 Task: Create a due date automation trigger when advanced on, on the tuesday before a card is due add dates due this week at 11:00 AM.
Action: Mouse moved to (1090, 89)
Screenshot: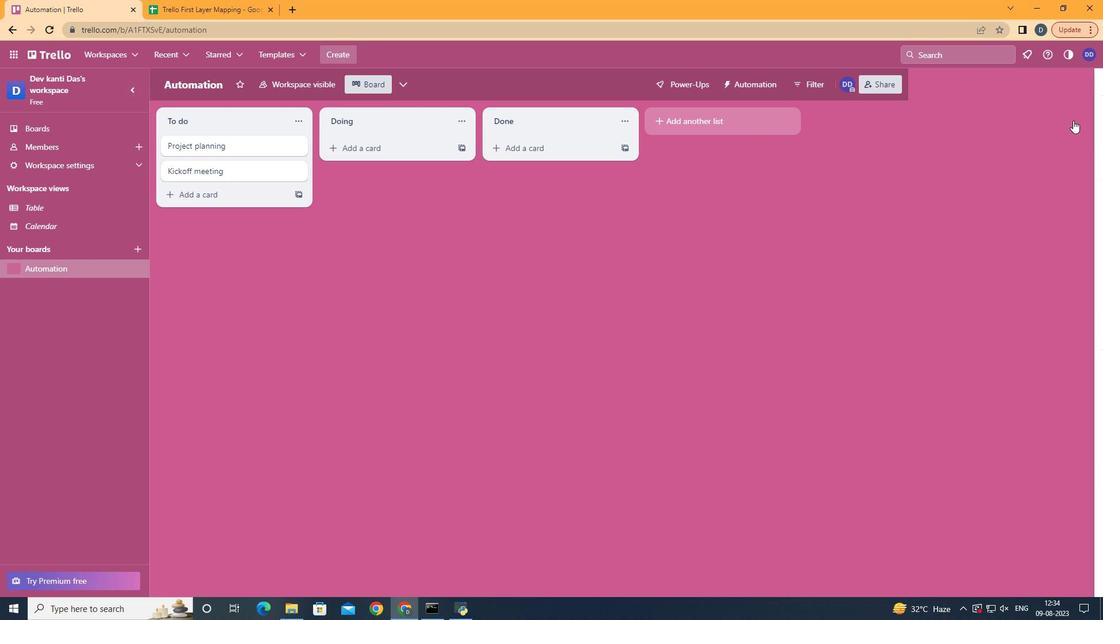 
Action: Mouse pressed left at (1090, 89)
Screenshot: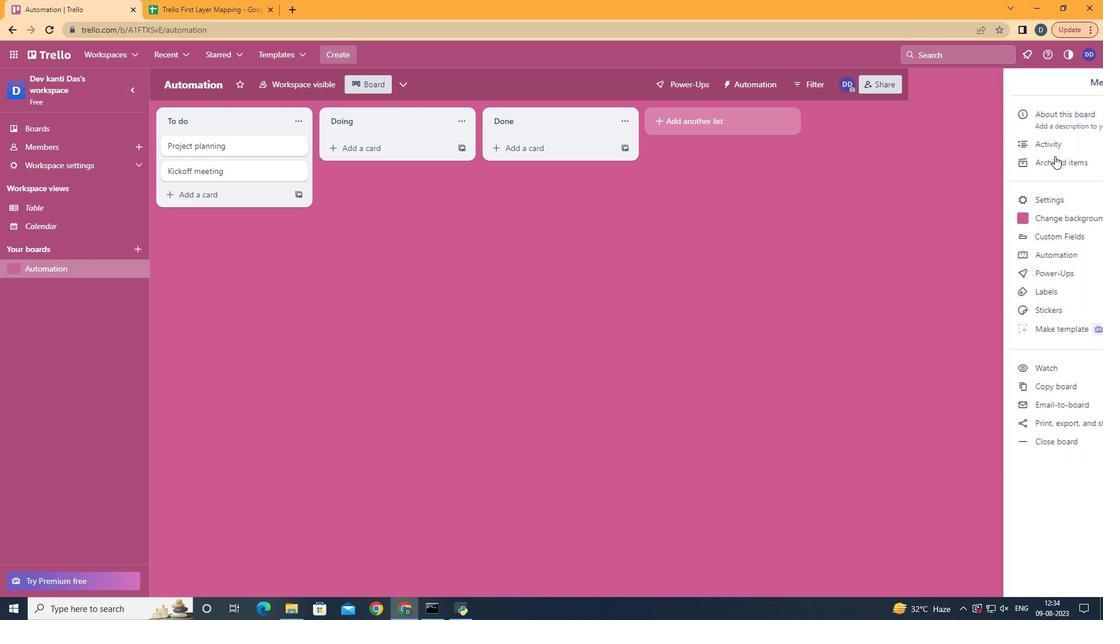 
Action: Mouse moved to (961, 255)
Screenshot: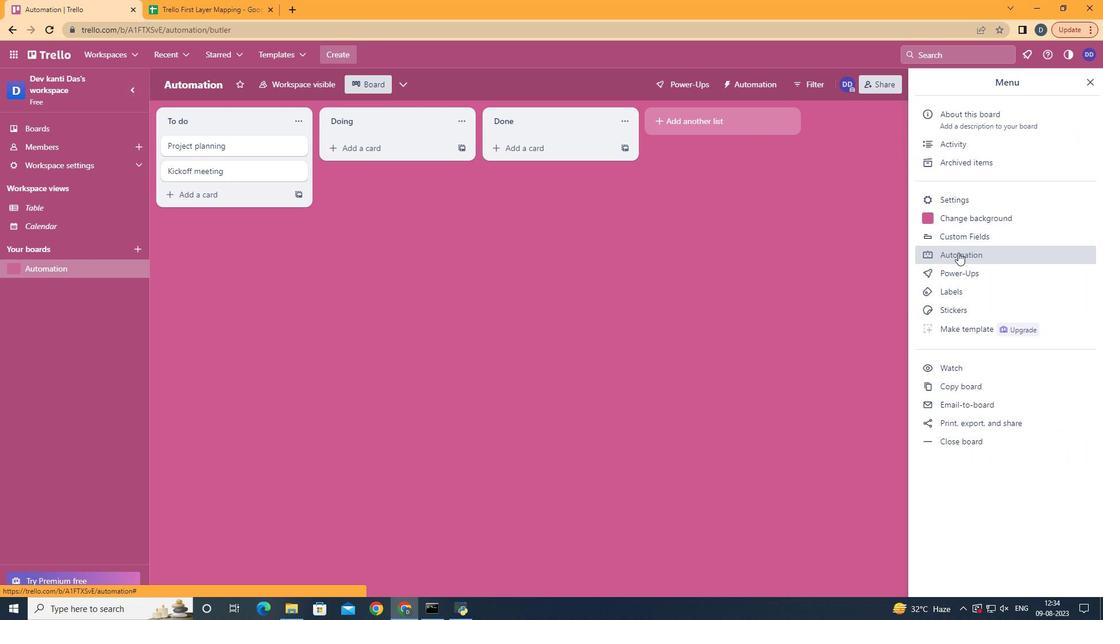 
Action: Mouse pressed left at (961, 255)
Screenshot: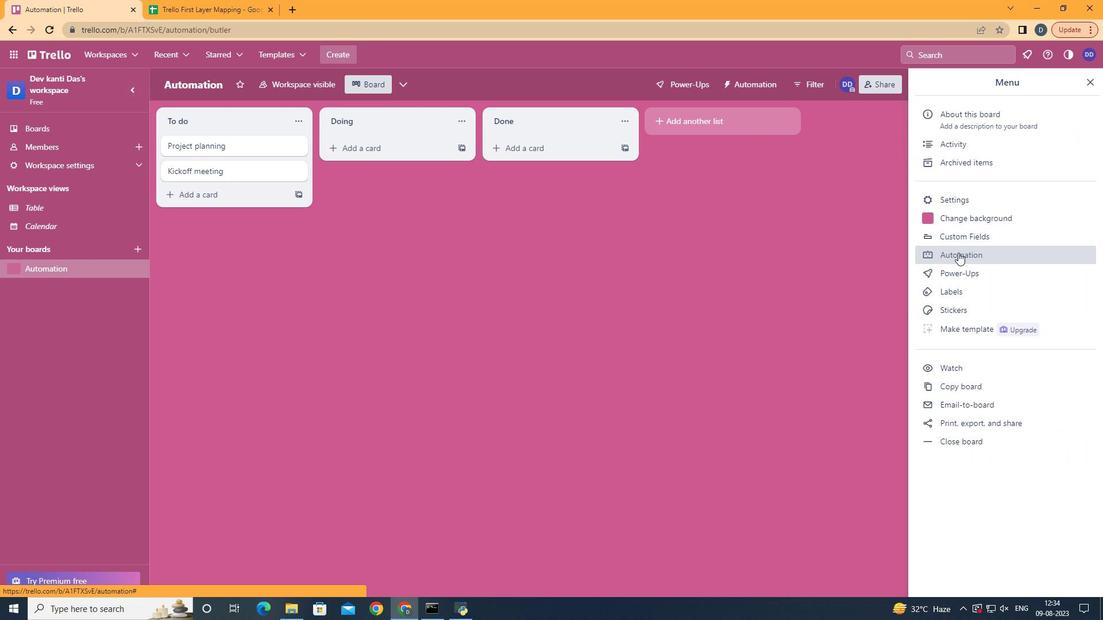 
Action: Mouse moved to (204, 230)
Screenshot: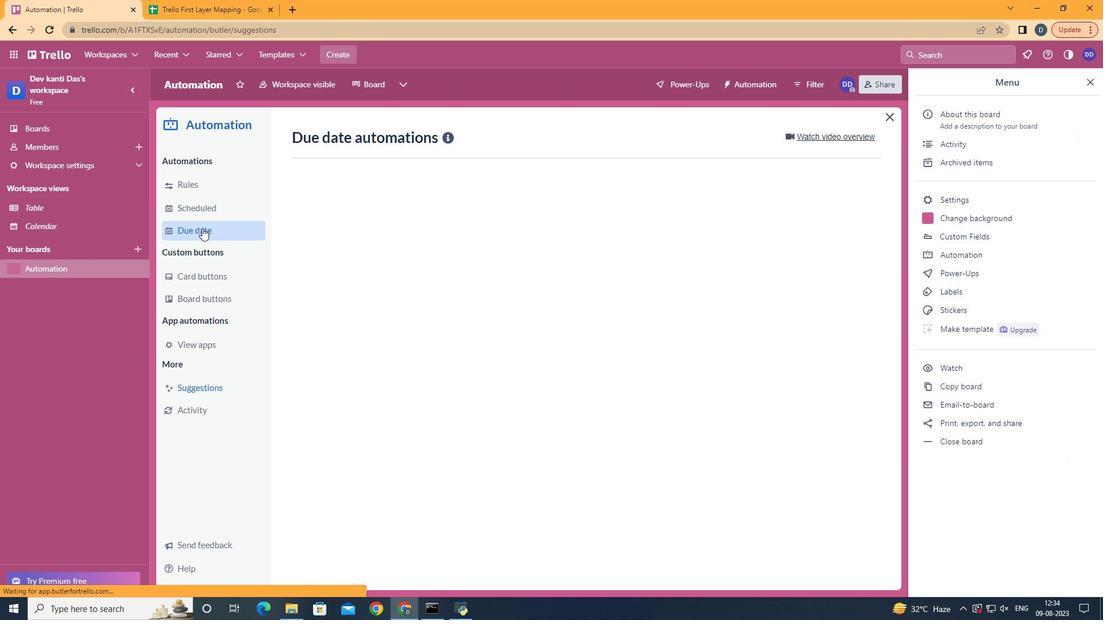 
Action: Mouse pressed left at (204, 230)
Screenshot: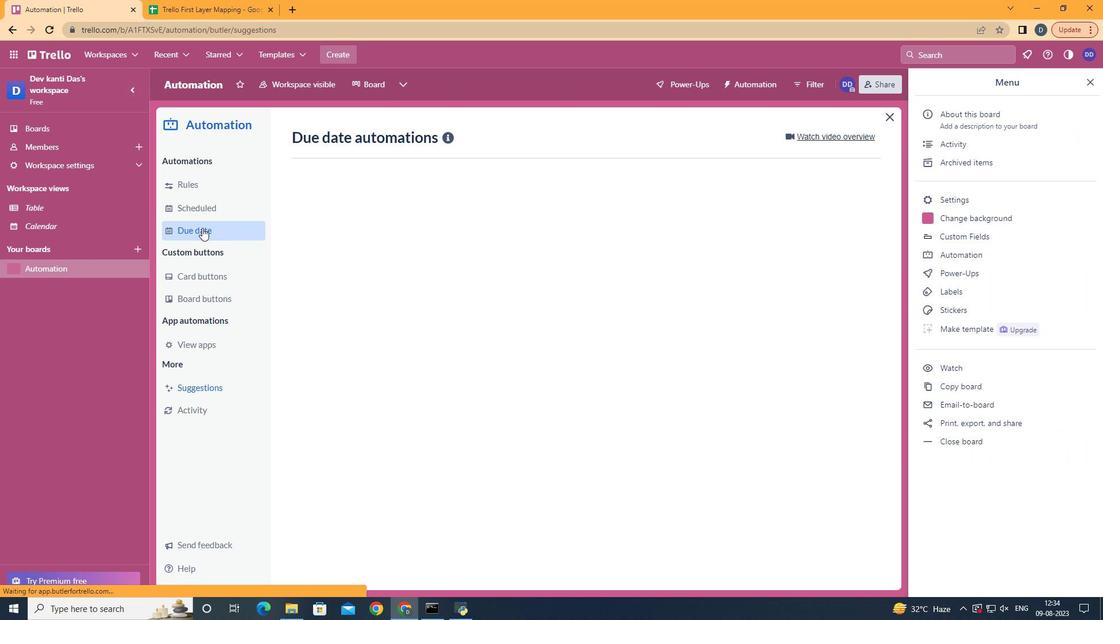 
Action: Mouse moved to (805, 137)
Screenshot: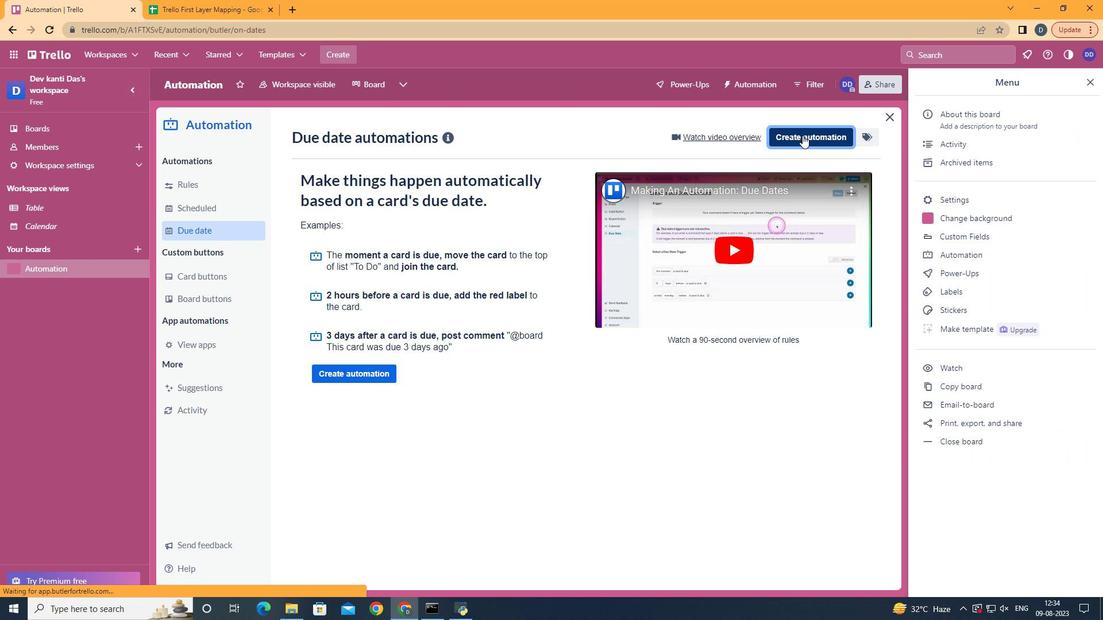 
Action: Mouse pressed left at (805, 137)
Screenshot: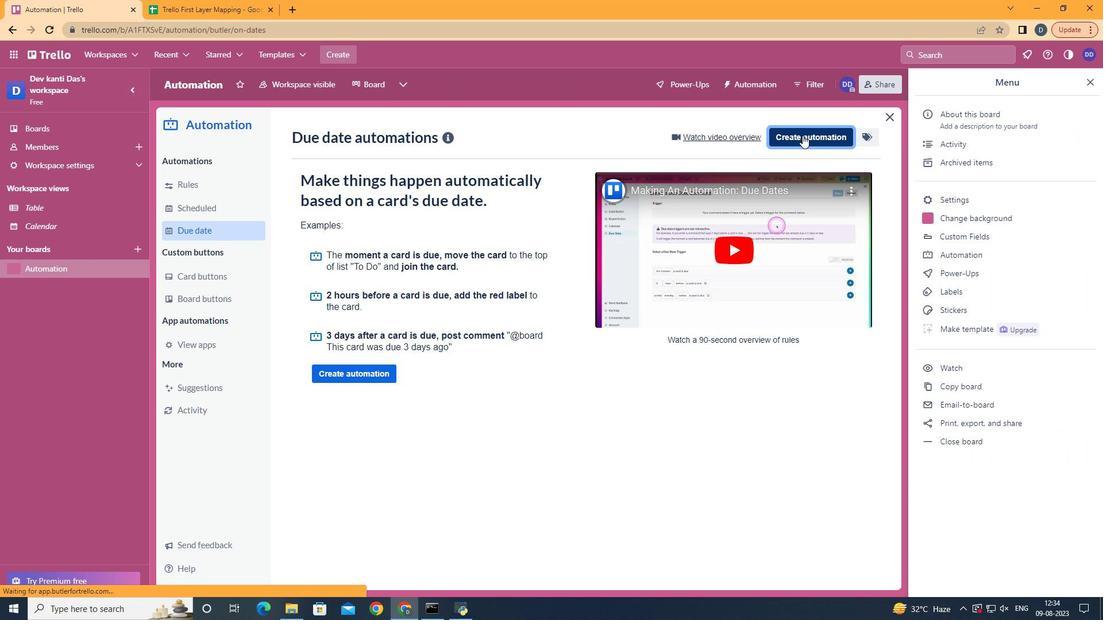 
Action: Mouse moved to (620, 248)
Screenshot: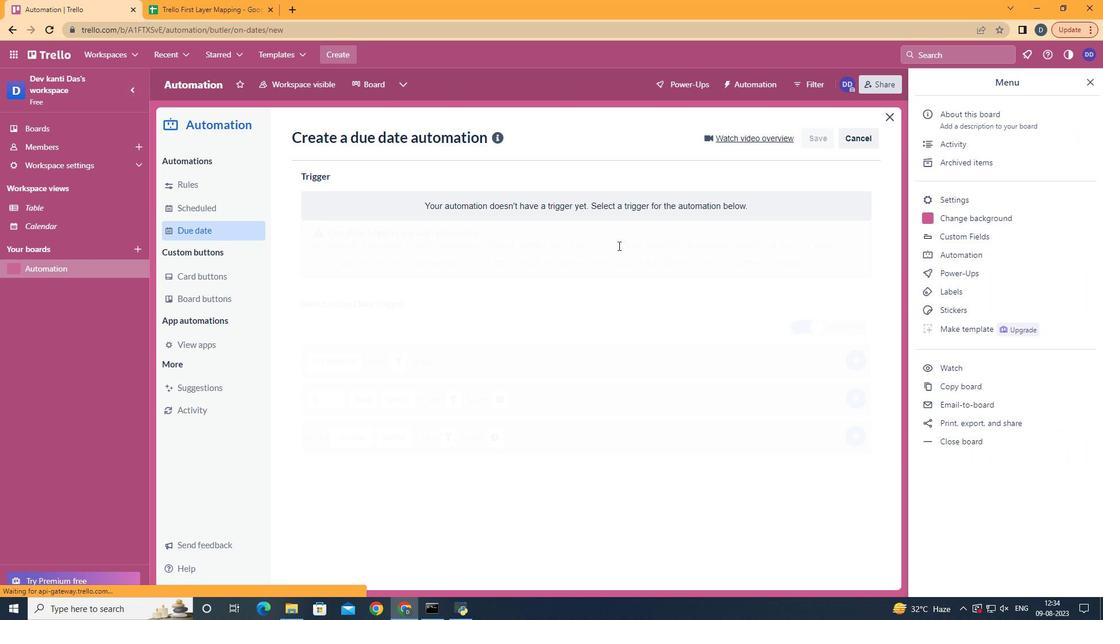 
Action: Mouse pressed left at (620, 248)
Screenshot: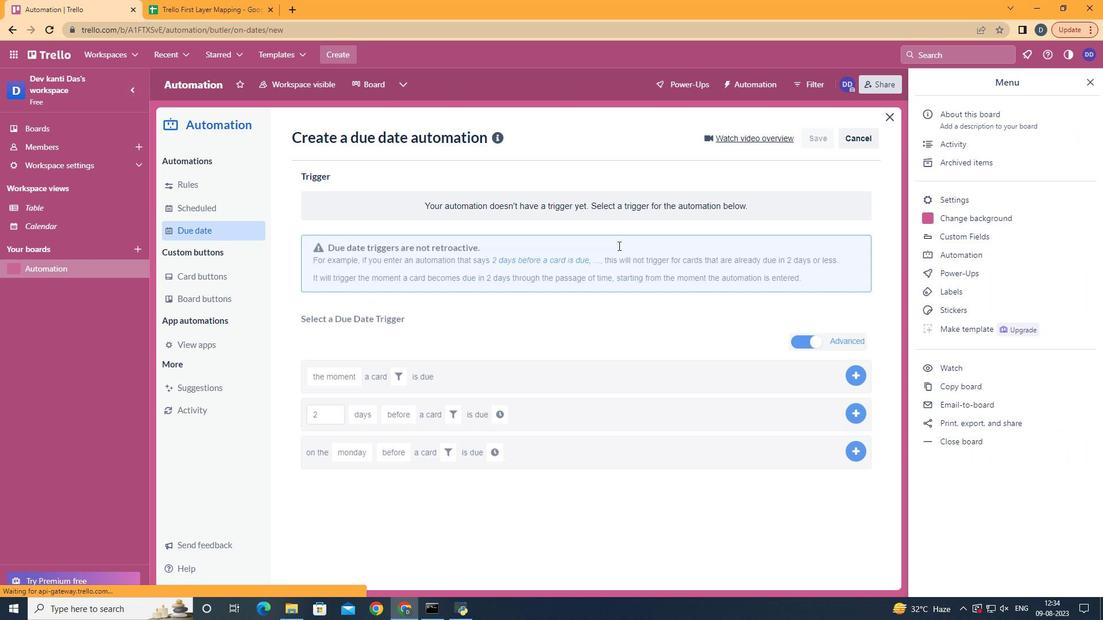 
Action: Mouse moved to (378, 327)
Screenshot: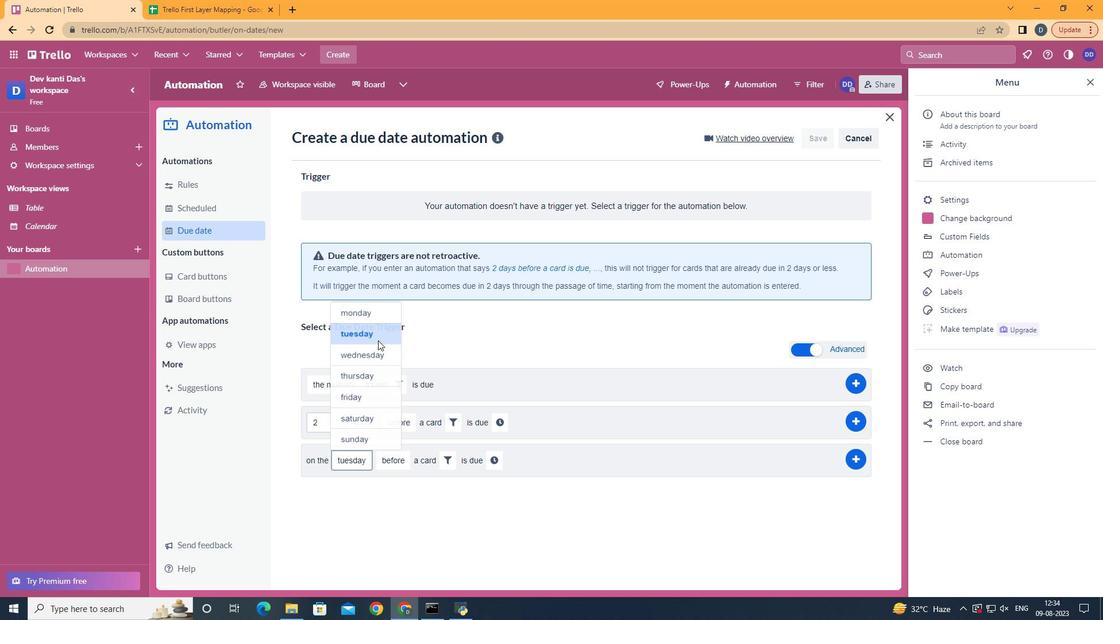 
Action: Mouse pressed left at (378, 327)
Screenshot: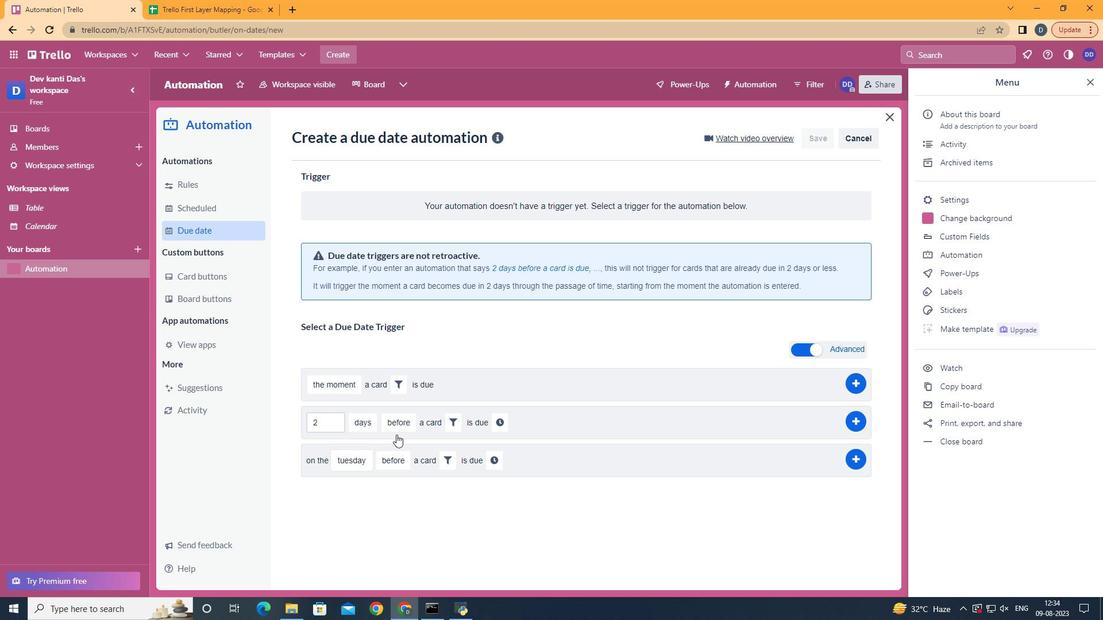 
Action: Mouse moved to (405, 484)
Screenshot: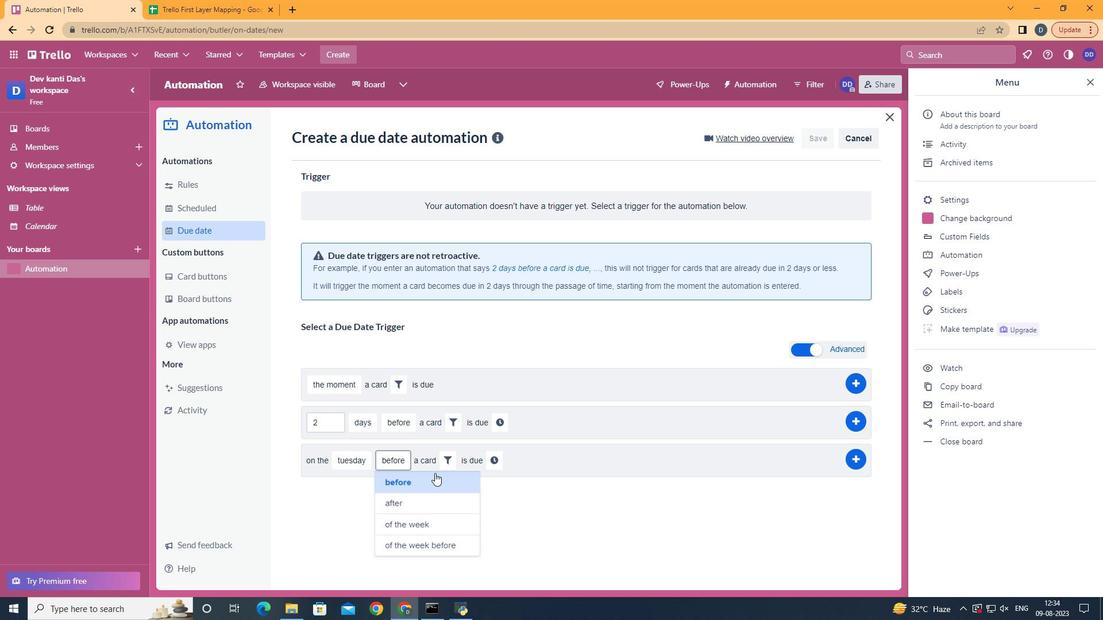 
Action: Mouse pressed left at (405, 484)
Screenshot: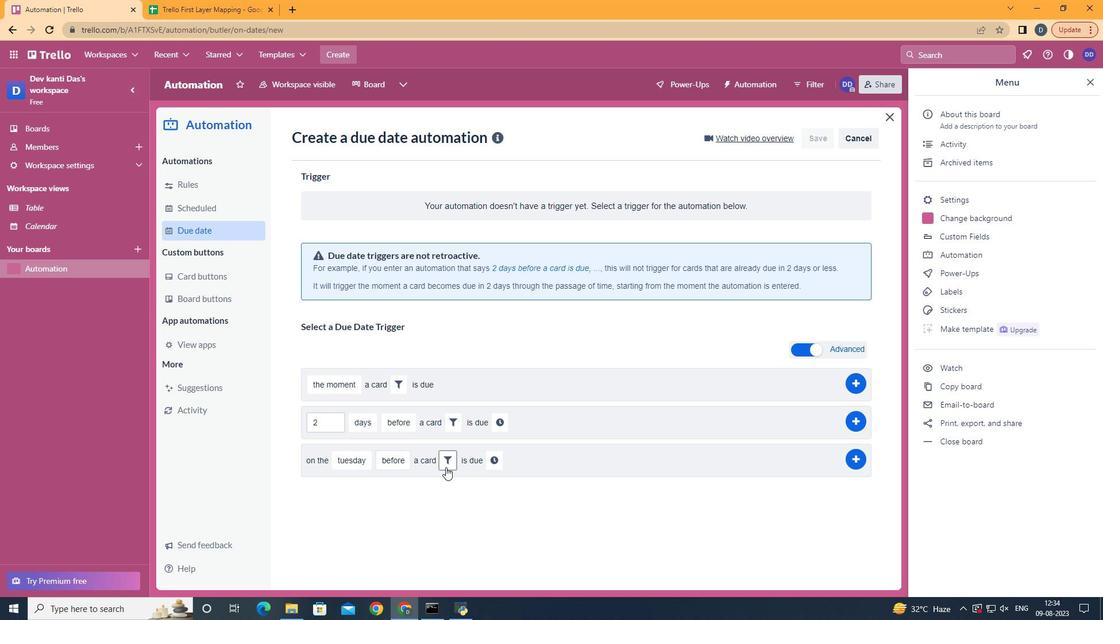 
Action: Mouse moved to (451, 466)
Screenshot: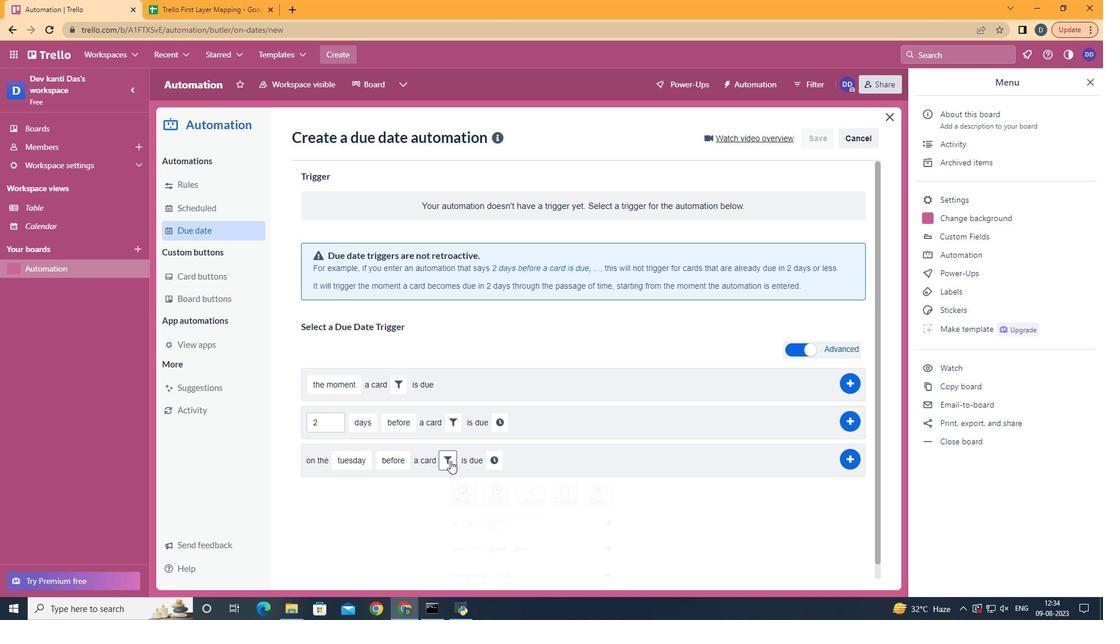 
Action: Mouse pressed left at (451, 466)
Screenshot: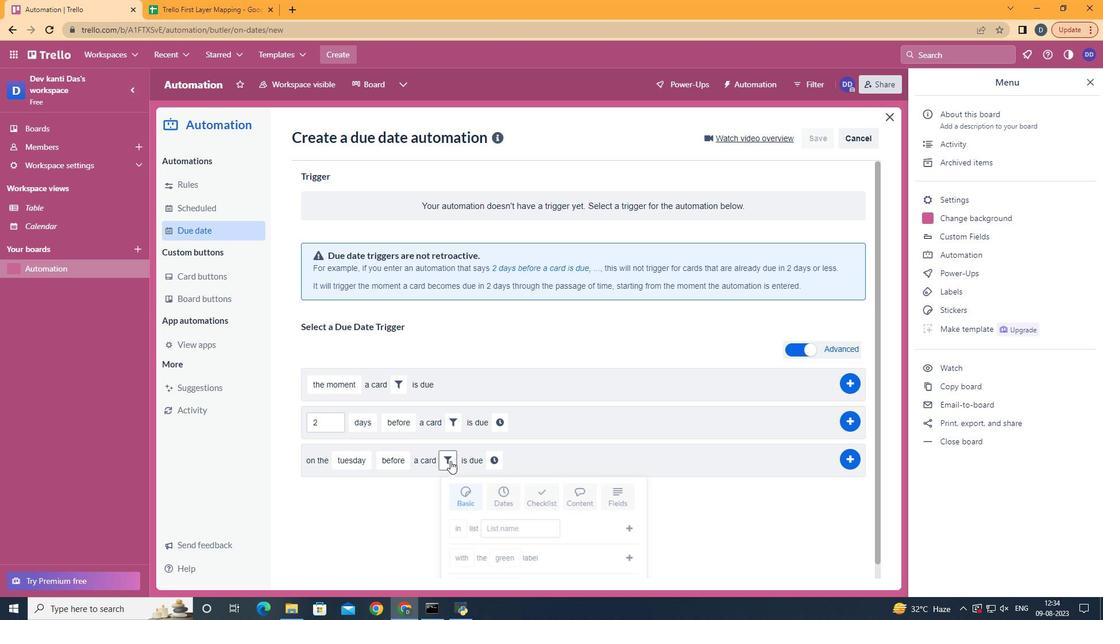 
Action: Mouse moved to (509, 497)
Screenshot: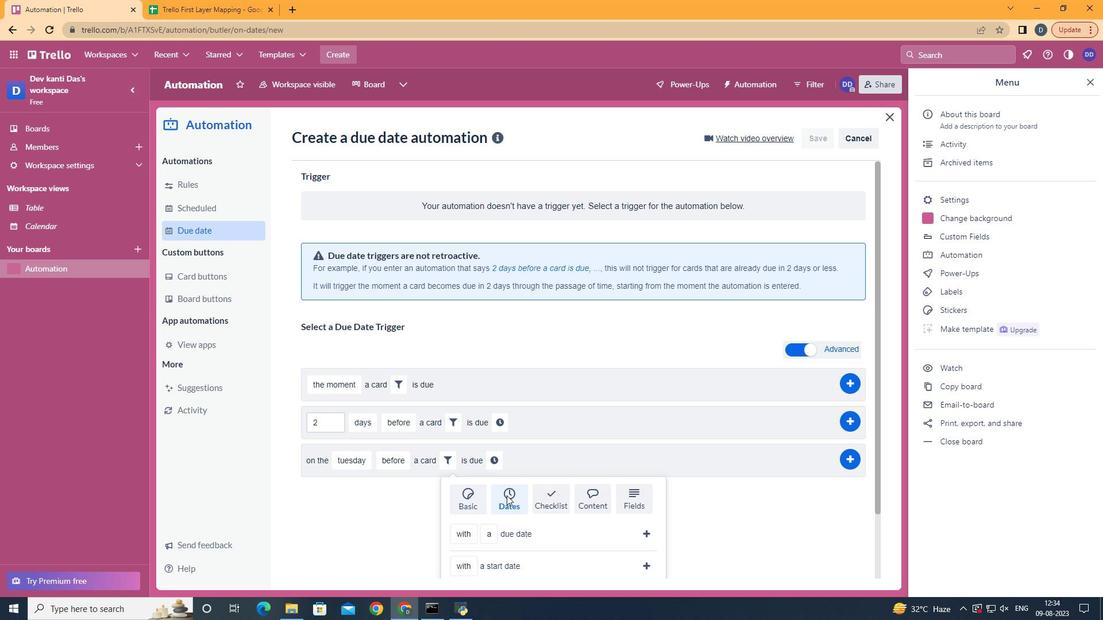 
Action: Mouse pressed left at (509, 497)
Screenshot: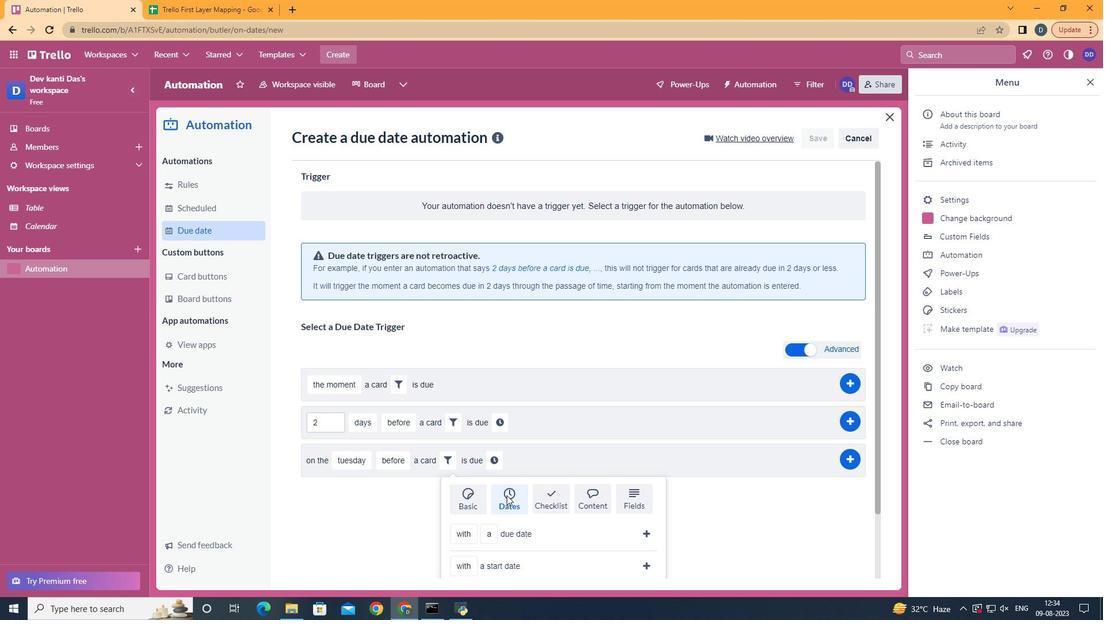 
Action: Mouse moved to (509, 498)
Screenshot: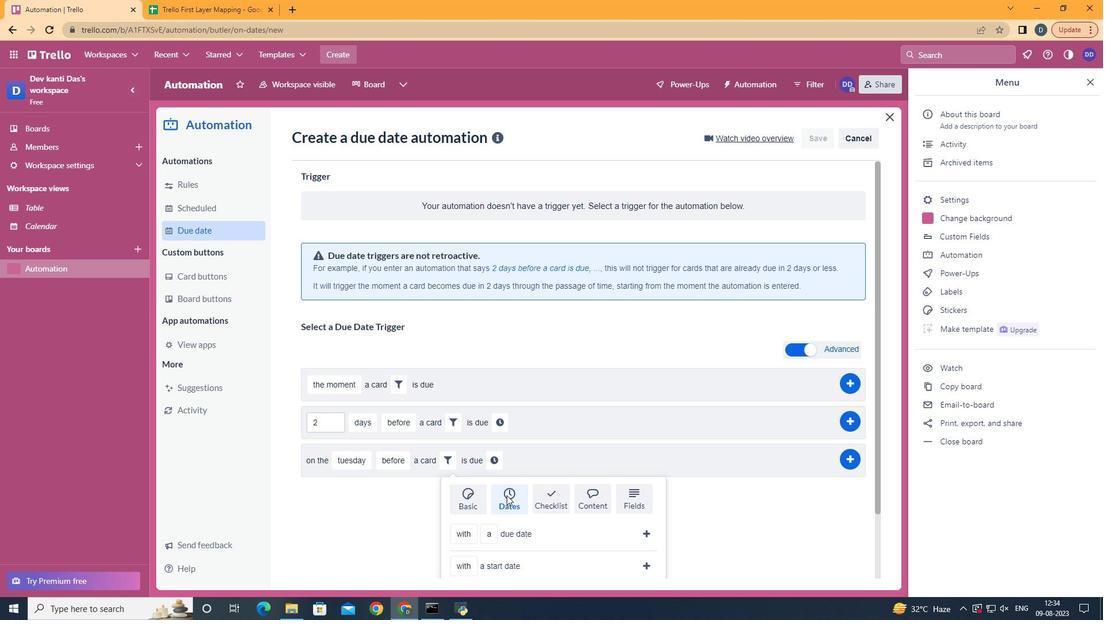 
Action: Mouse scrolled (509, 497) with delta (0, 0)
Screenshot: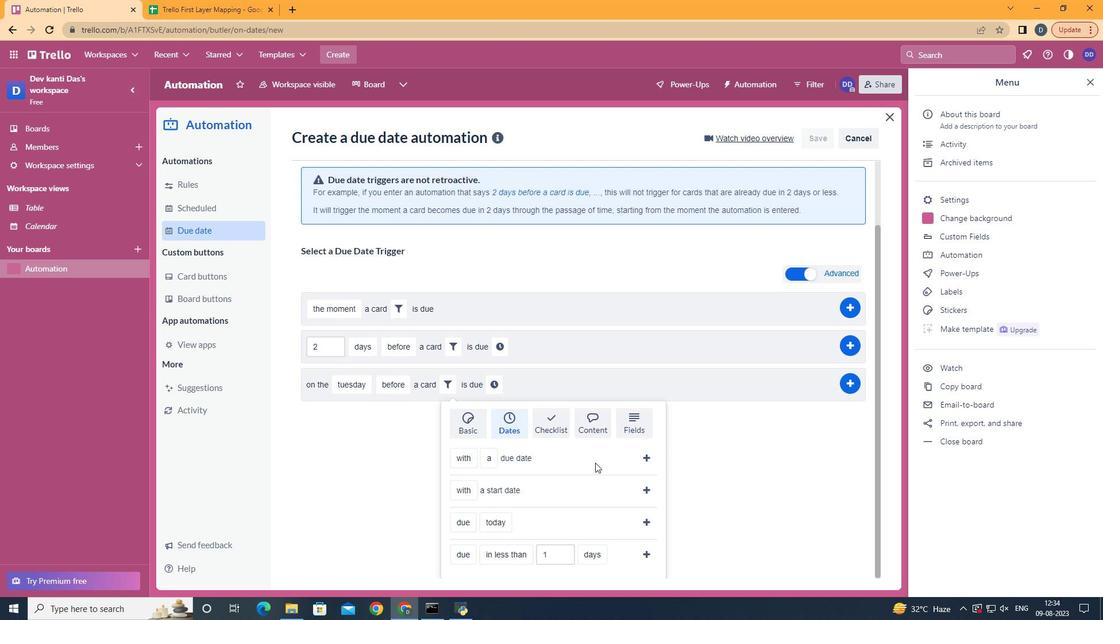 
Action: Mouse scrolled (509, 497) with delta (0, 0)
Screenshot: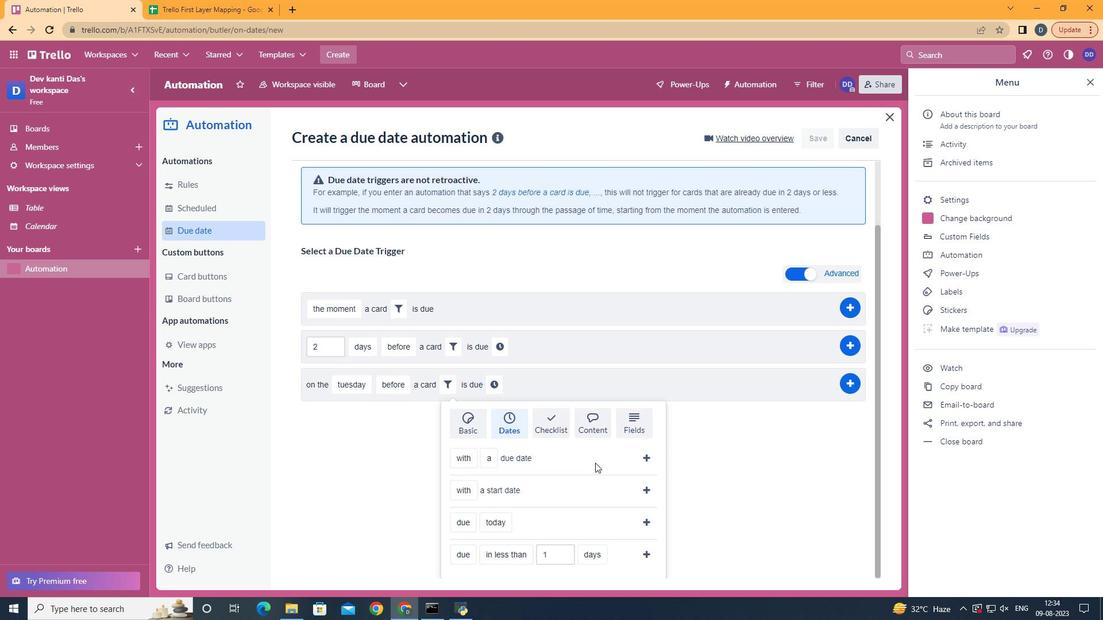 
Action: Mouse scrolled (509, 497) with delta (0, 0)
Screenshot: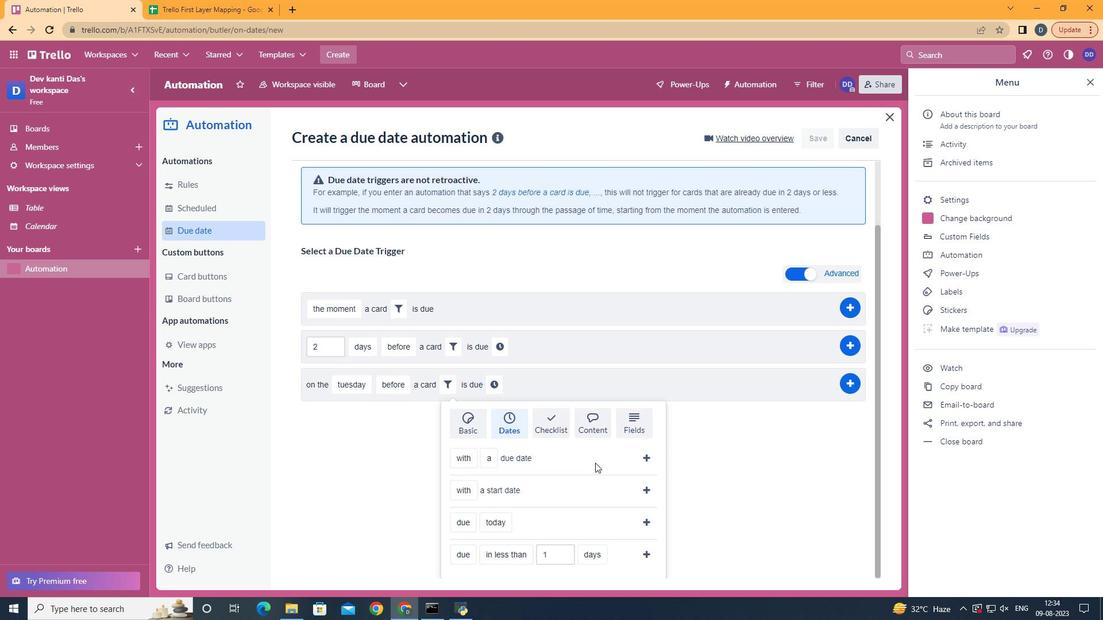 
Action: Mouse scrolled (509, 497) with delta (0, 0)
Screenshot: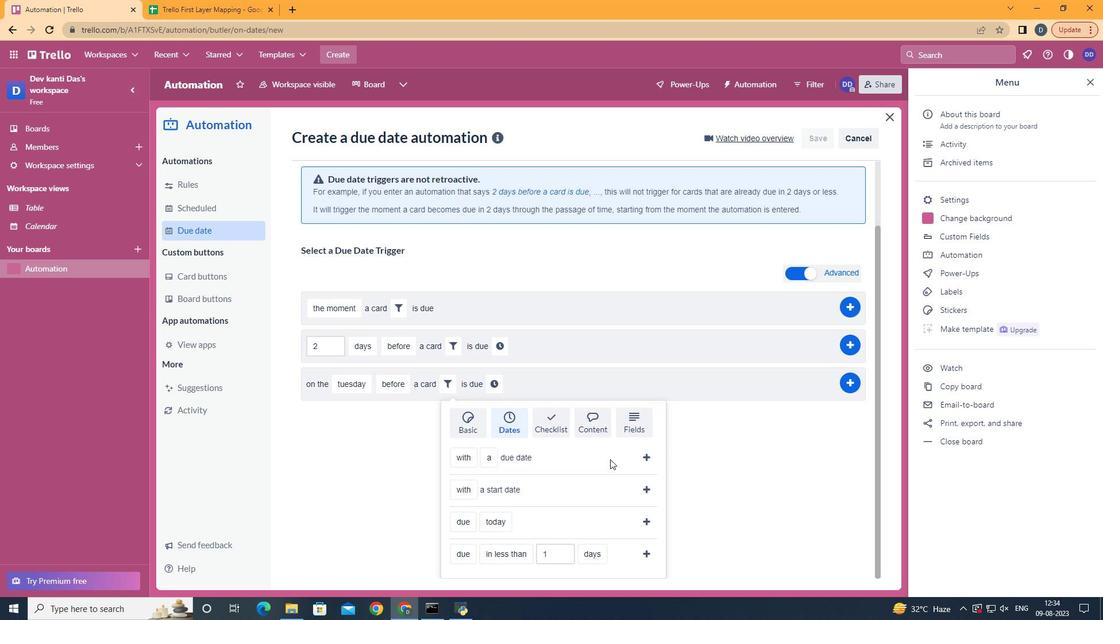
Action: Mouse moved to (481, 437)
Screenshot: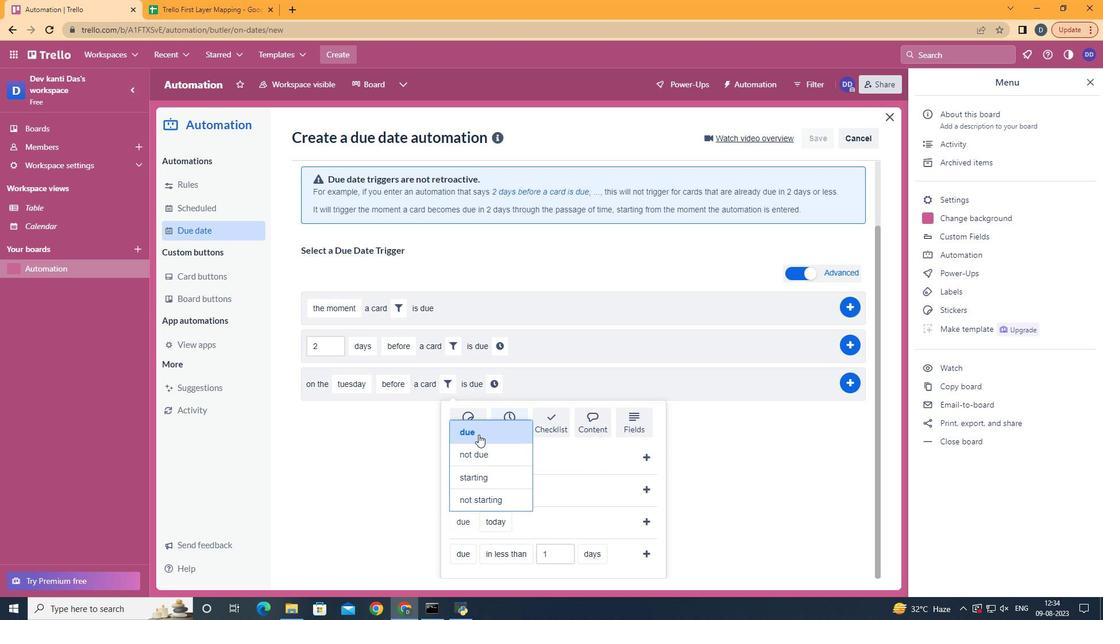 
Action: Mouse pressed left at (481, 437)
Screenshot: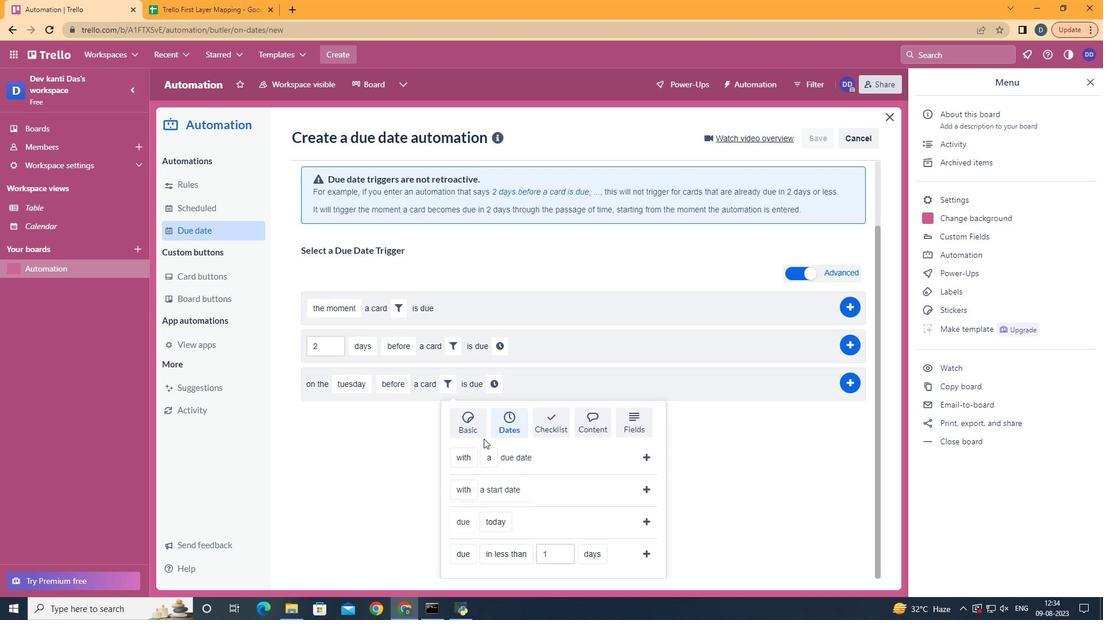 
Action: Mouse moved to (517, 438)
Screenshot: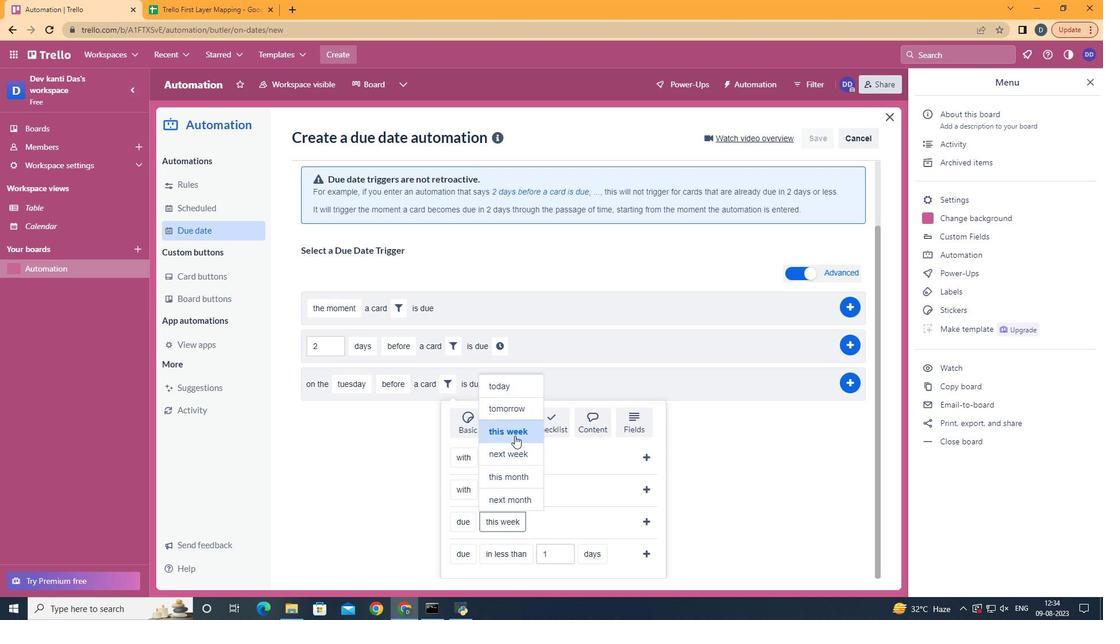 
Action: Mouse pressed left at (517, 438)
Screenshot: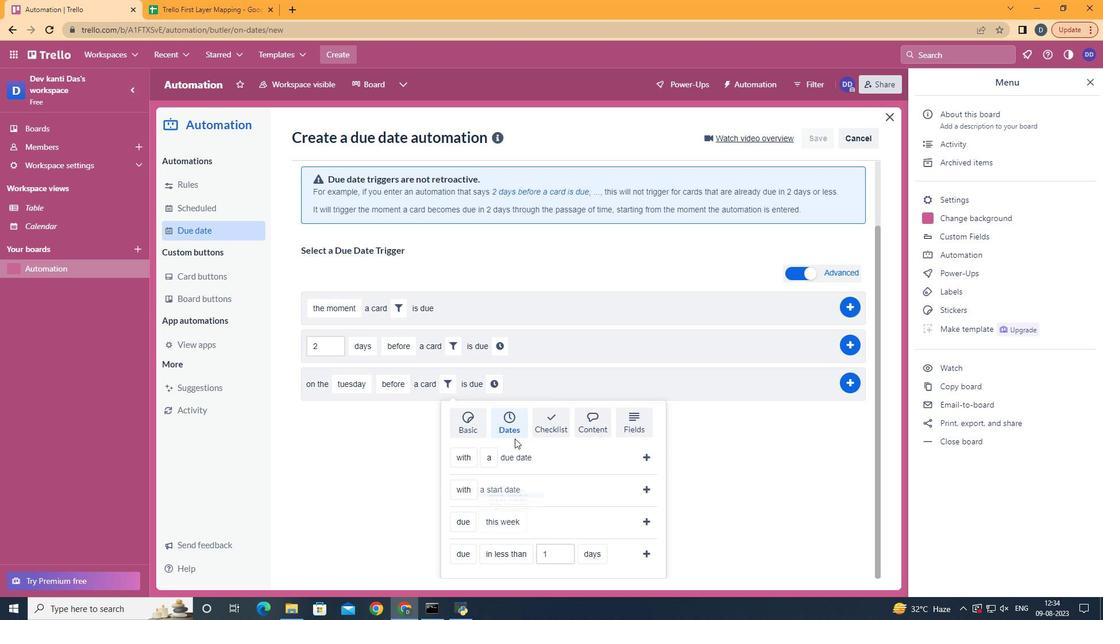 
Action: Mouse moved to (649, 522)
Screenshot: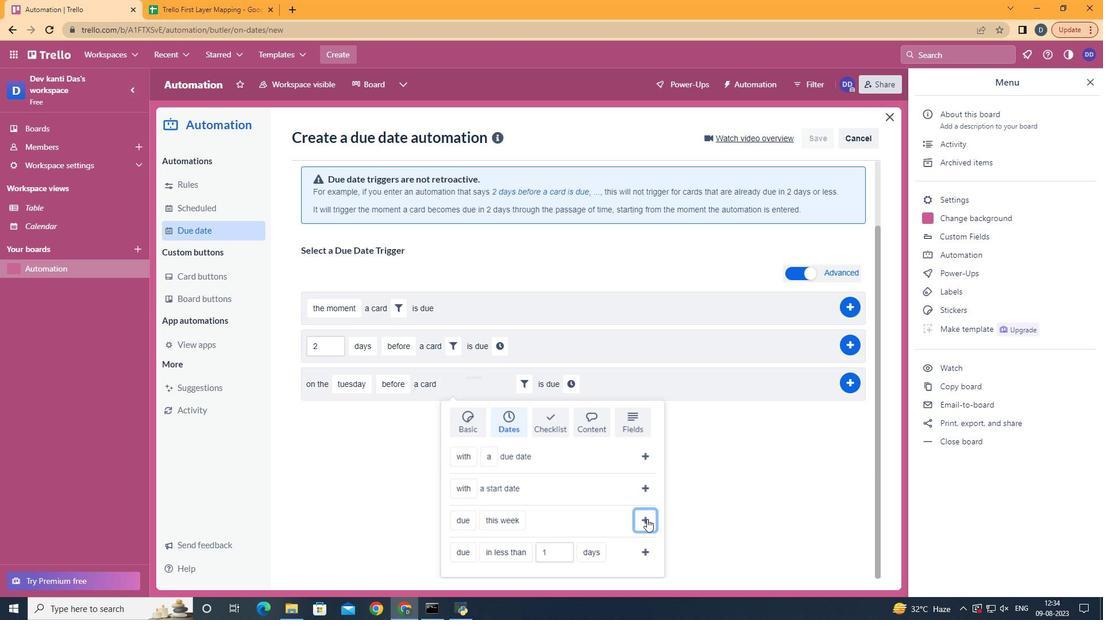 
Action: Mouse pressed left at (649, 522)
Screenshot: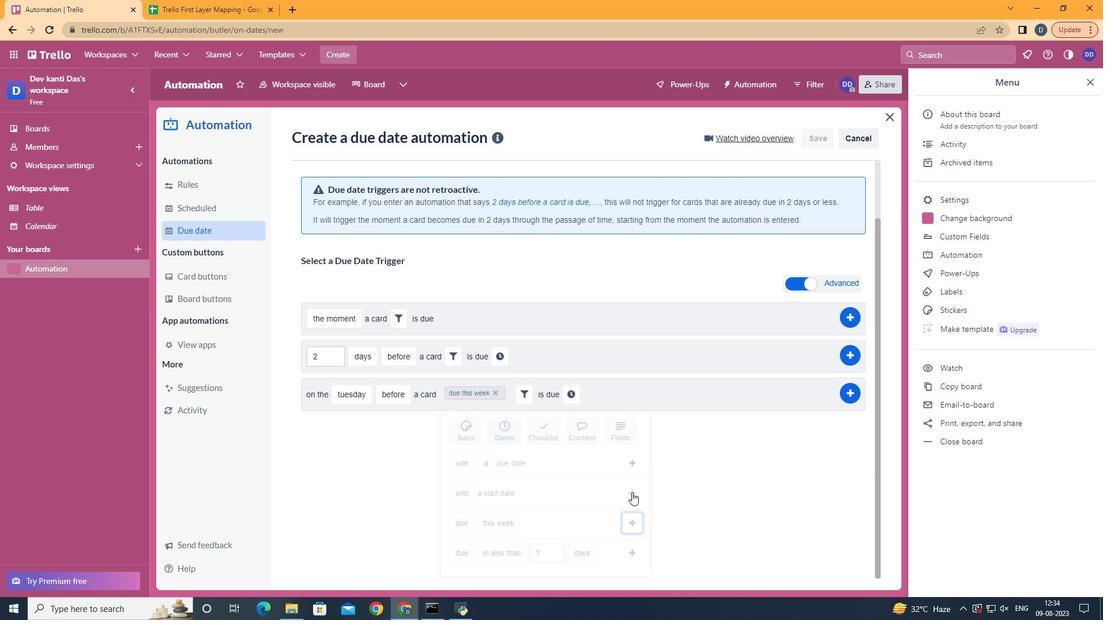 
Action: Mouse moved to (573, 466)
Screenshot: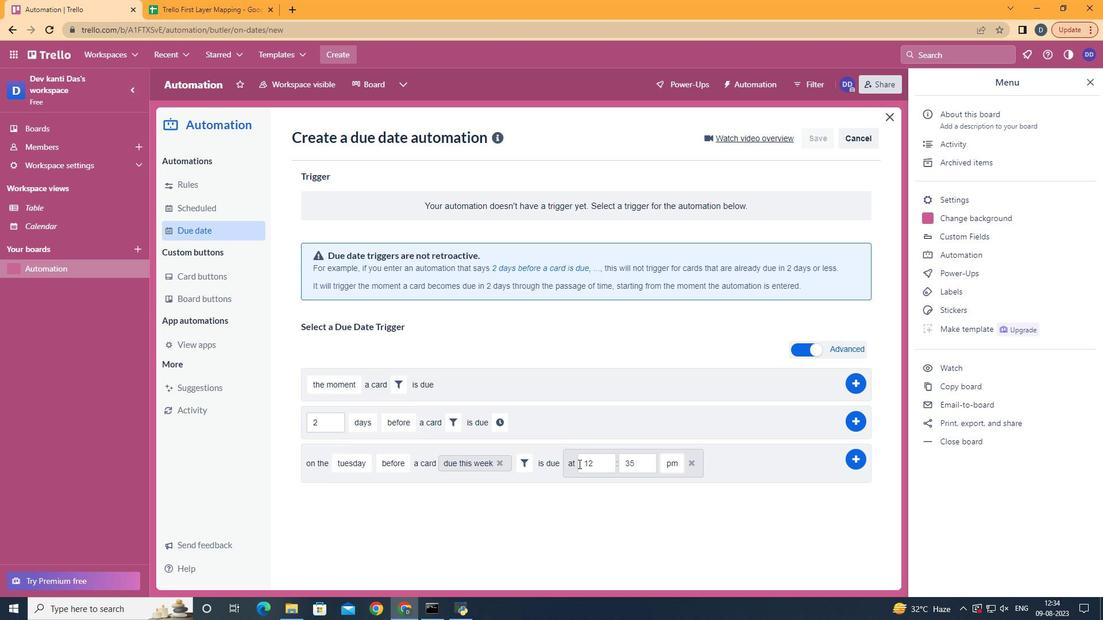 
Action: Mouse pressed left at (573, 466)
Screenshot: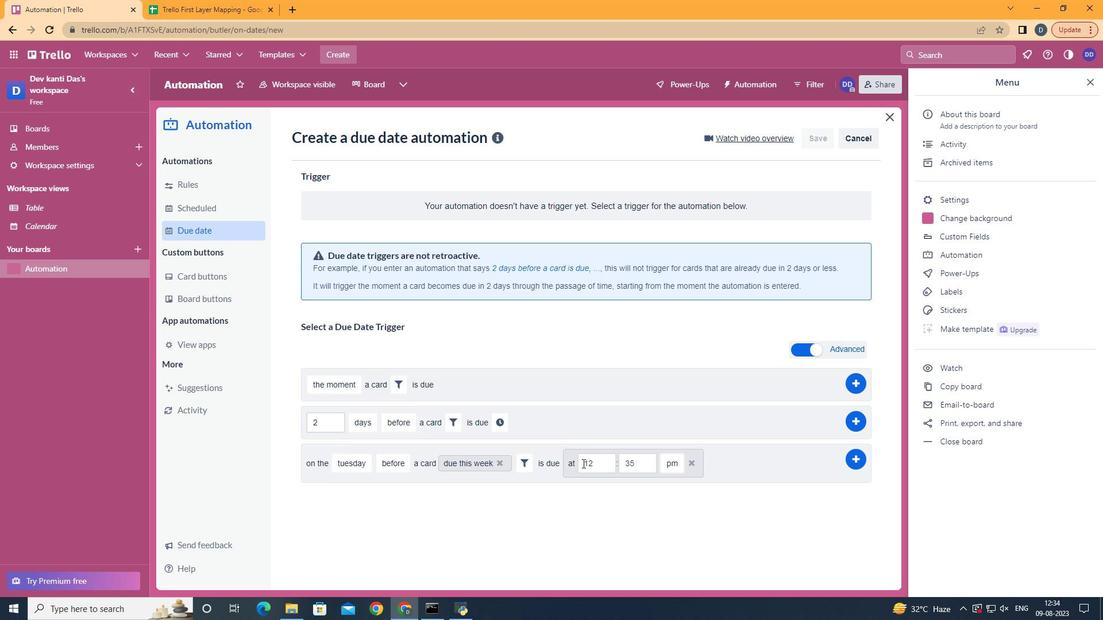 
Action: Mouse moved to (597, 465)
Screenshot: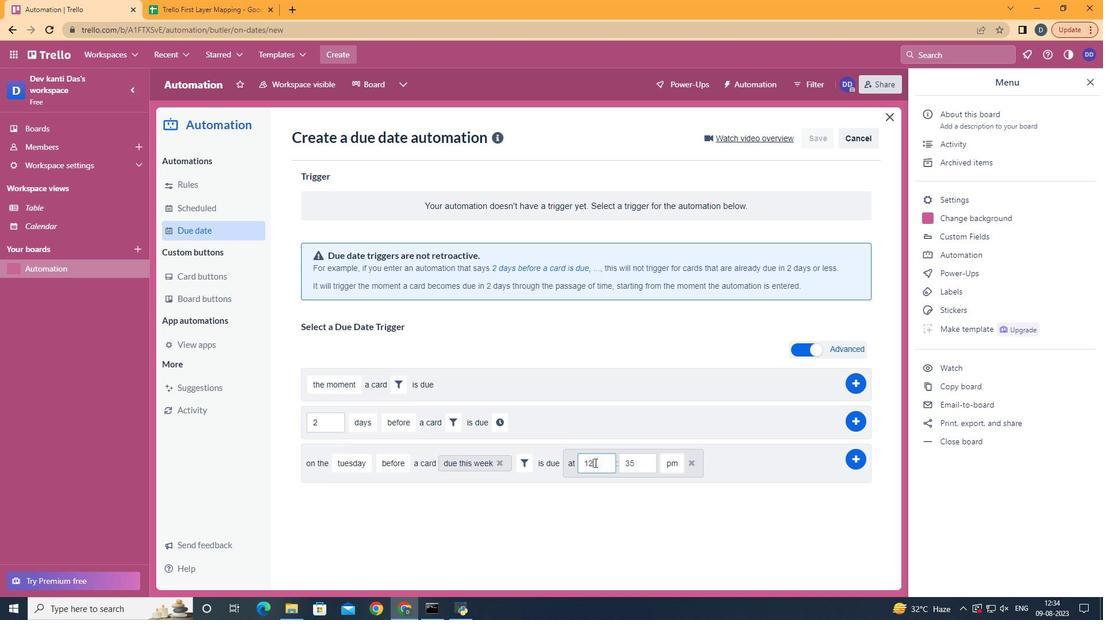 
Action: Mouse pressed left at (597, 465)
Screenshot: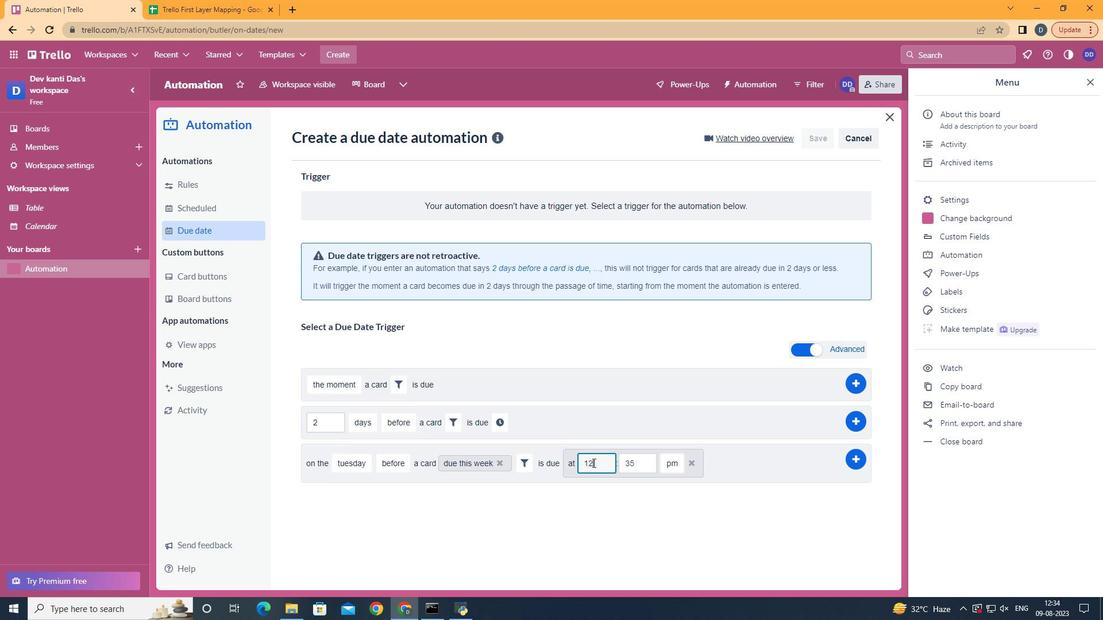 
Action: Mouse moved to (595, 465)
Screenshot: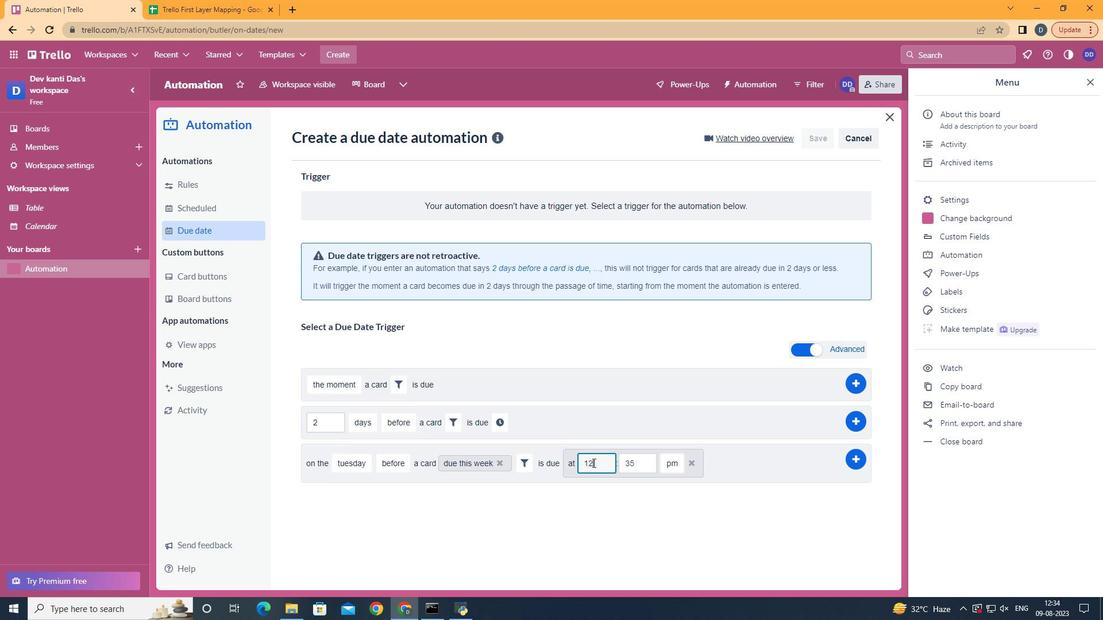 
Action: Key pressed <Key.backspace>1
Screenshot: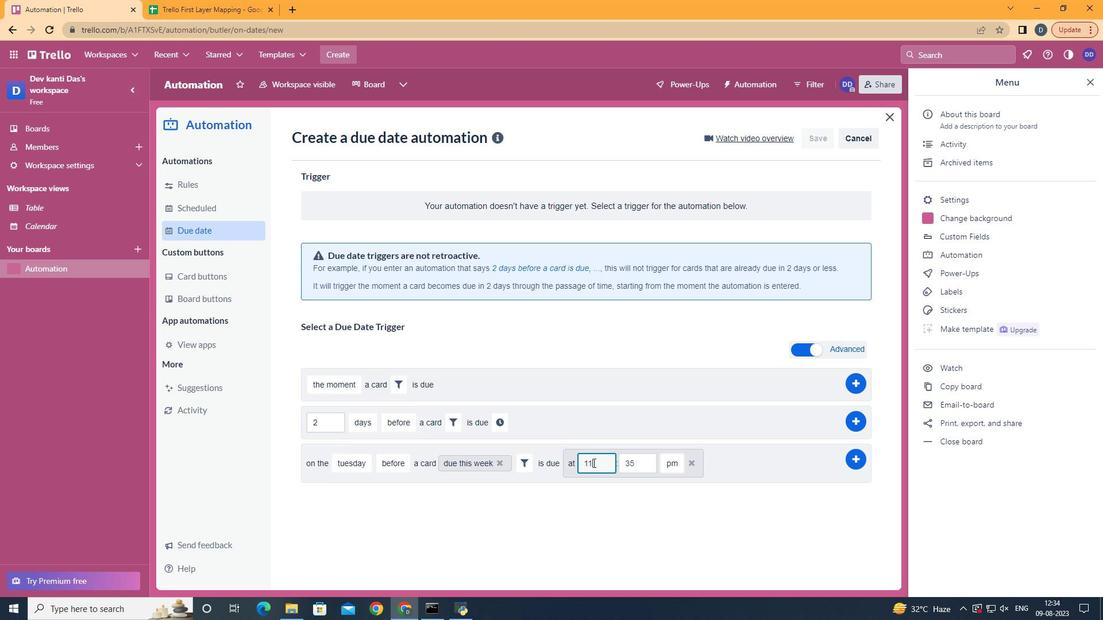 
Action: Mouse moved to (642, 470)
Screenshot: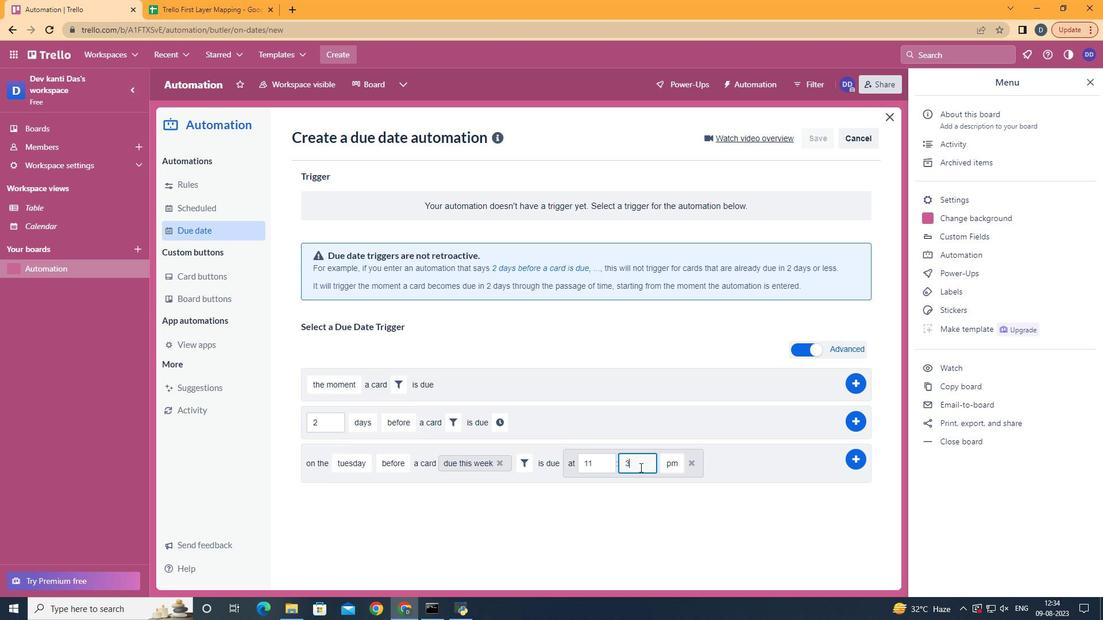 
Action: Mouse pressed left at (642, 470)
Screenshot: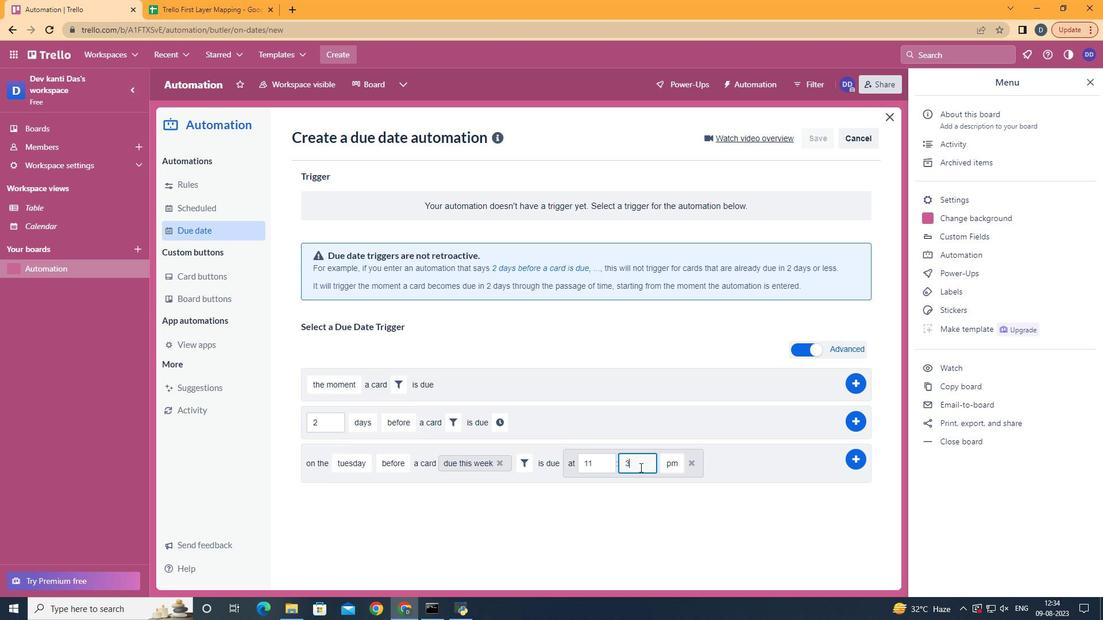 
Action: Key pressed <Key.backspace><Key.backspace>00
Screenshot: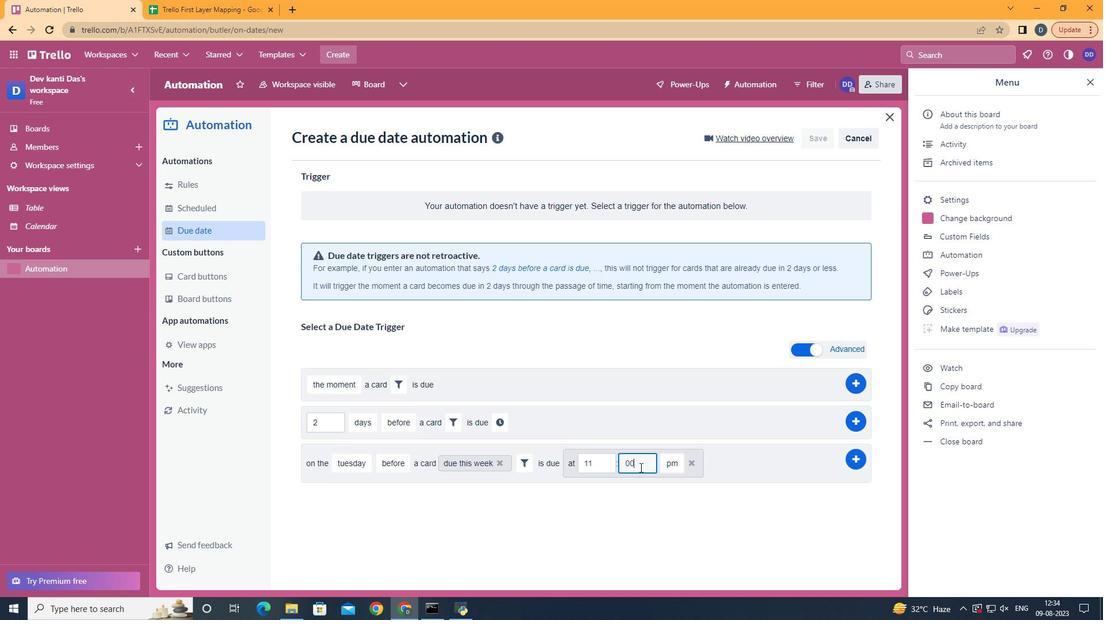 
Action: Mouse moved to (682, 484)
Screenshot: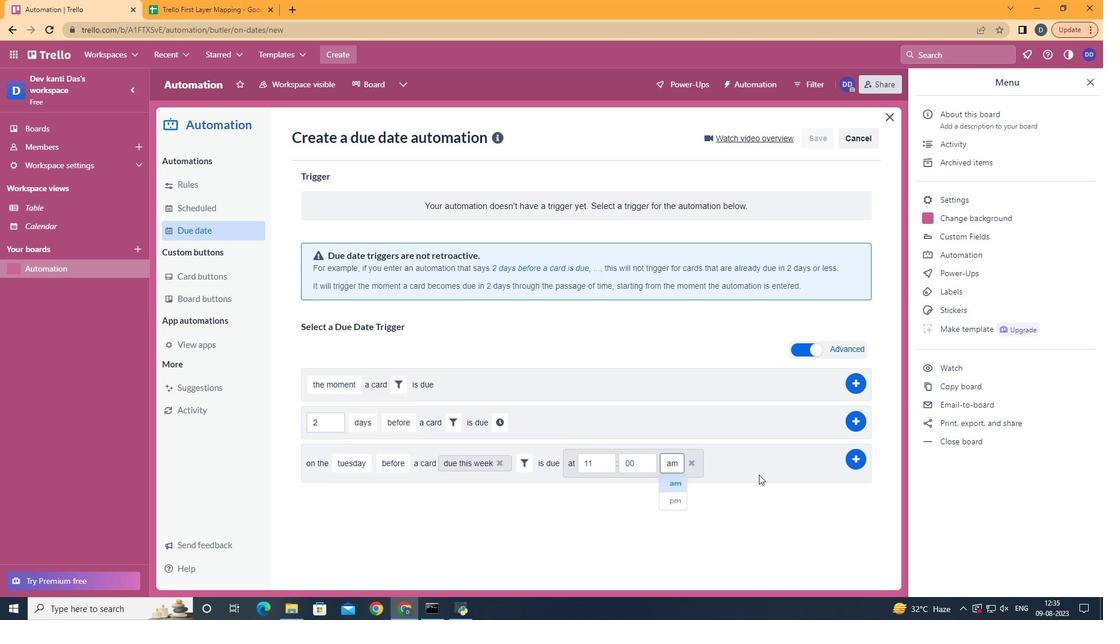 
Action: Mouse pressed left at (682, 484)
Screenshot: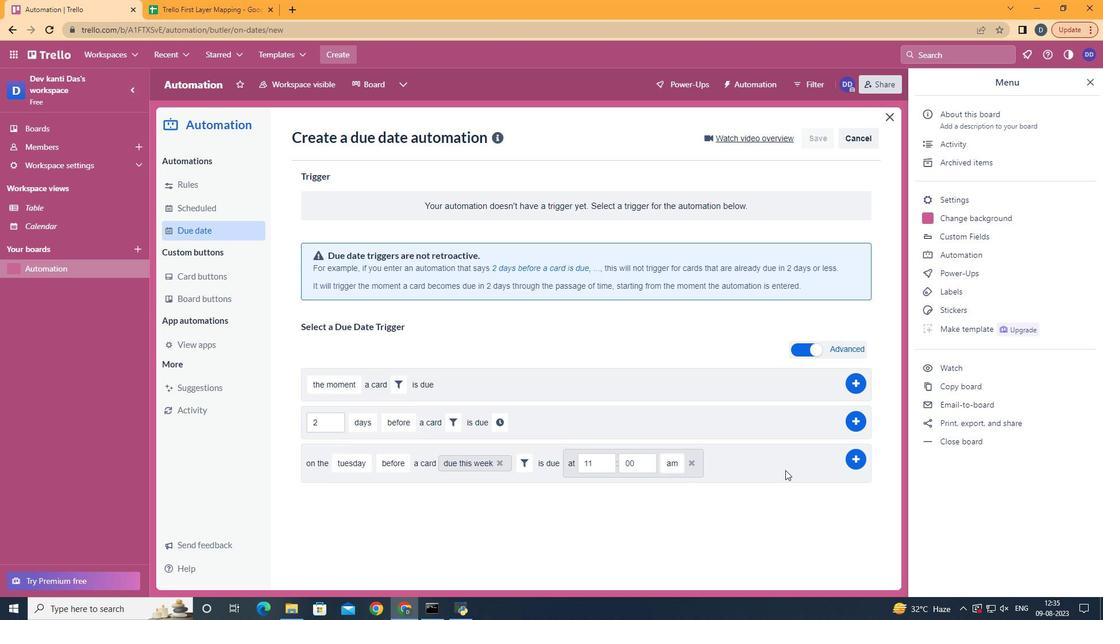 
Action: Mouse moved to (856, 462)
Screenshot: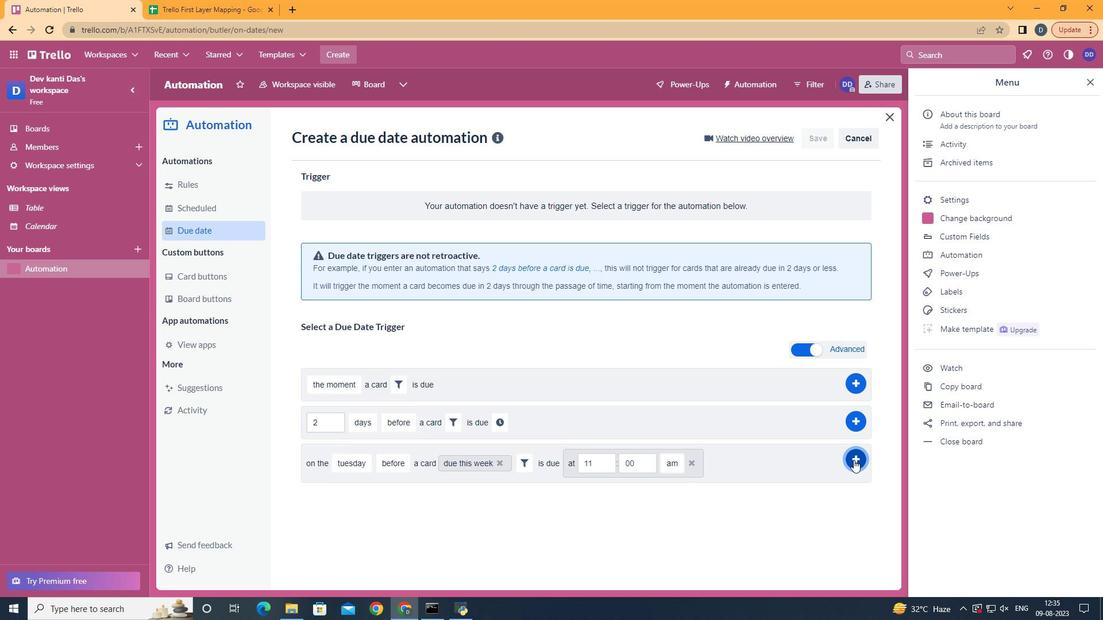 
Action: Mouse pressed left at (856, 462)
Screenshot: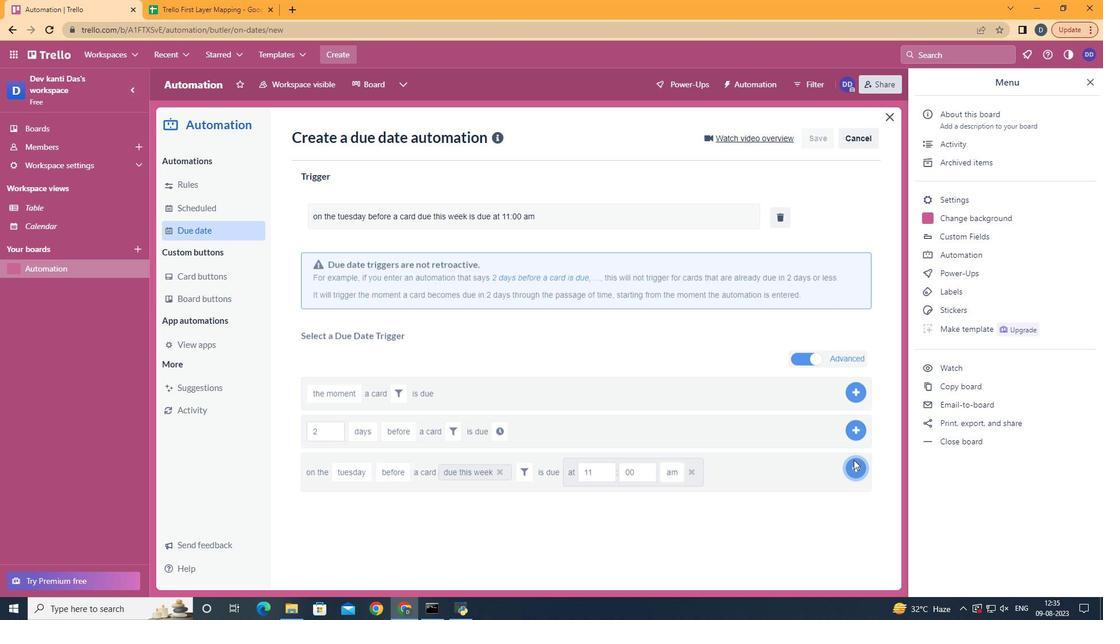 
Action: Mouse moved to (612, 273)
Screenshot: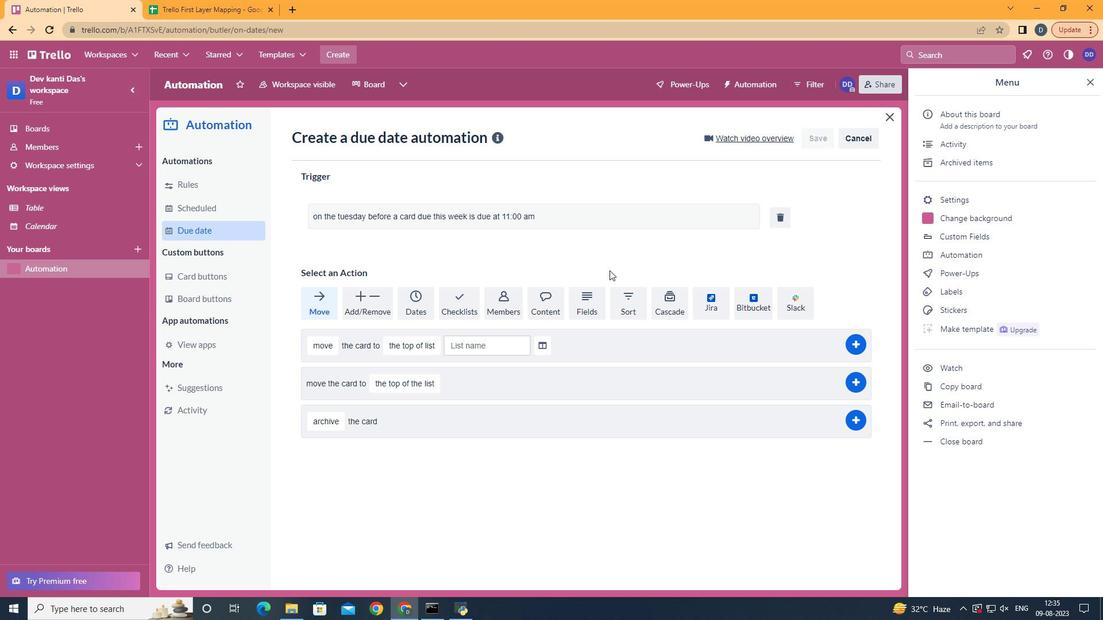 
